 Task: Create a sub task System Test and UAT for the task  Create a new online platform for car rental services in the project AgileNexus , assign it to team member softage.1@softage.net and update the status of the sub task to  Off Track , set the priority of the sub task to High
Action: Mouse moved to (61, 307)
Screenshot: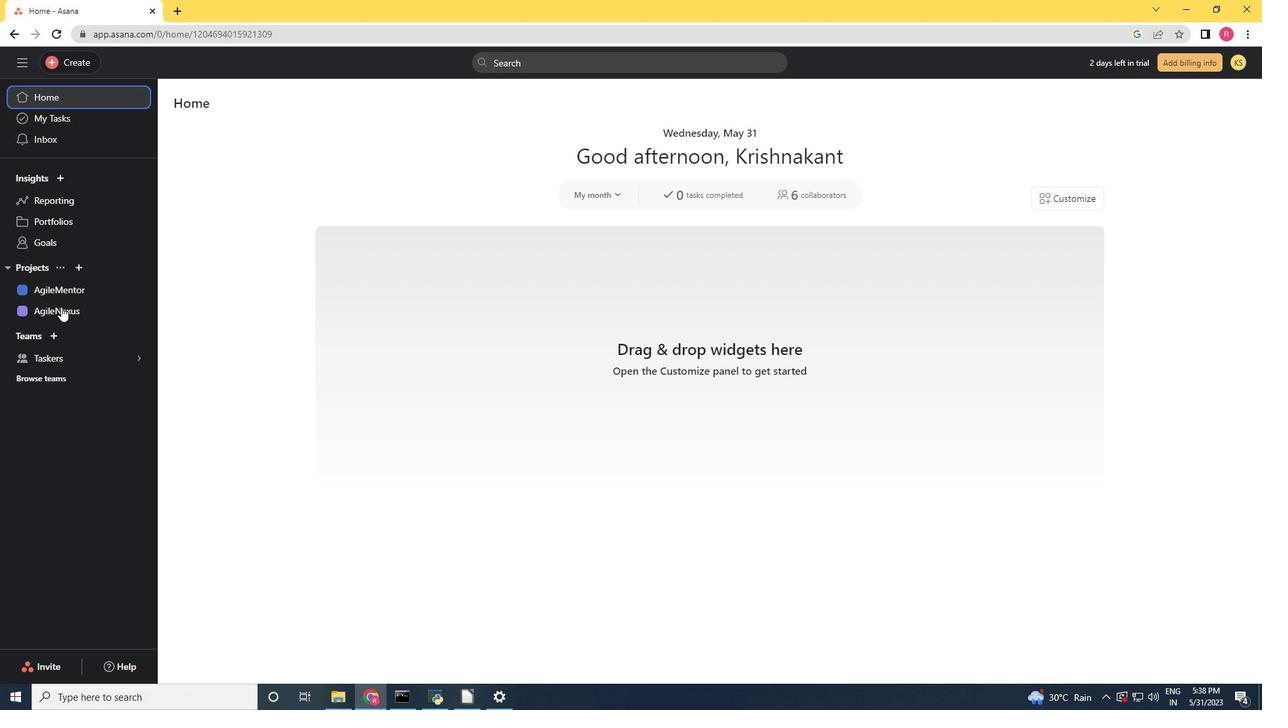 
Action: Mouse pressed left at (61, 307)
Screenshot: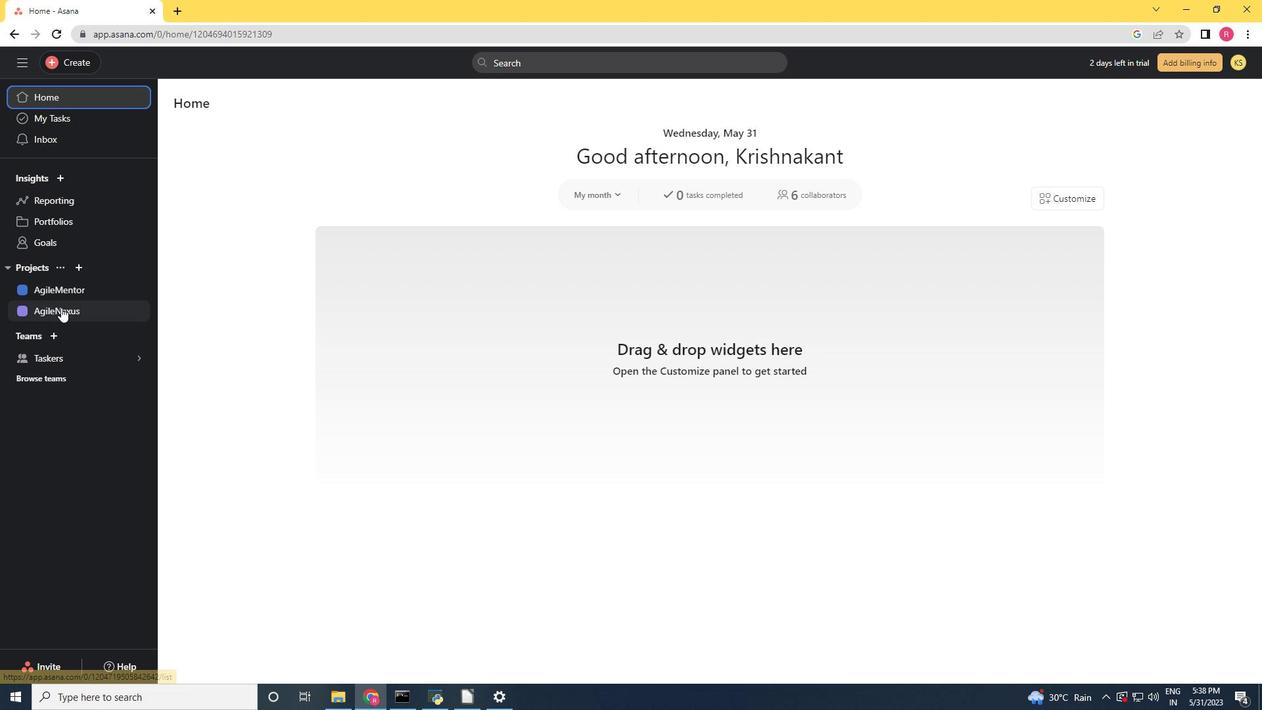 
Action: Mouse moved to (495, 343)
Screenshot: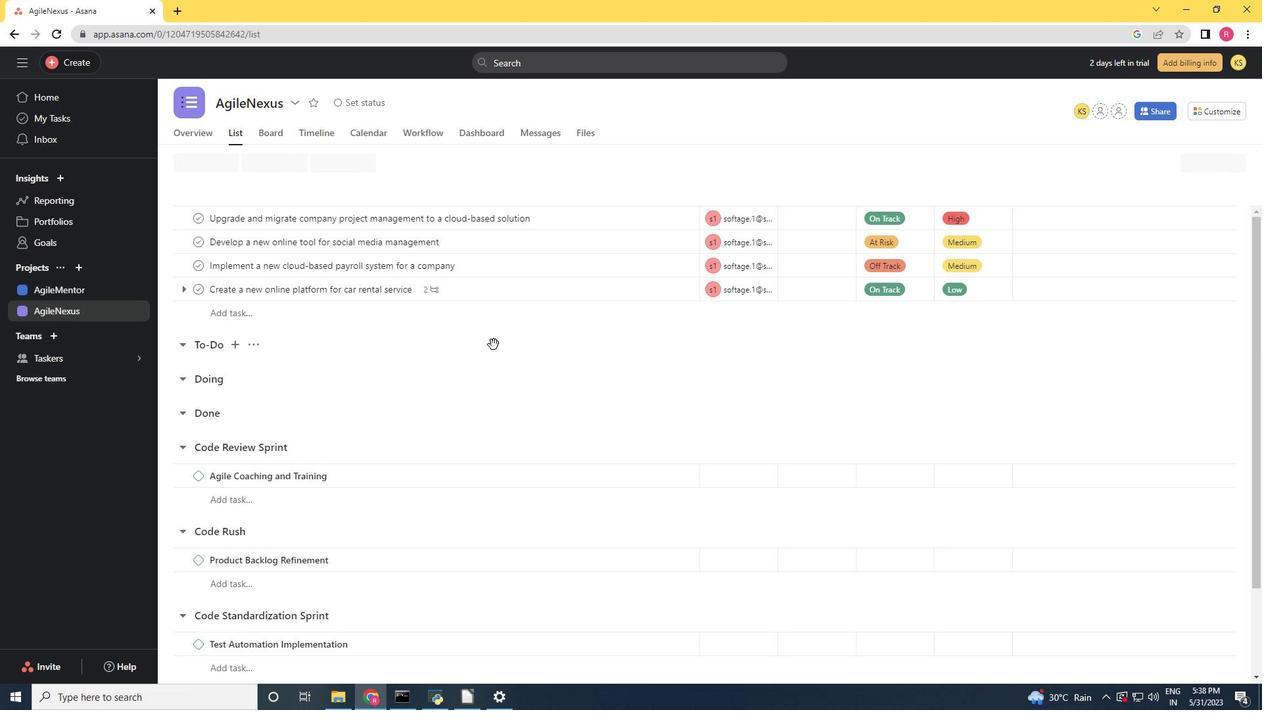 
Action: Mouse scrolled (495, 342) with delta (0, 0)
Screenshot: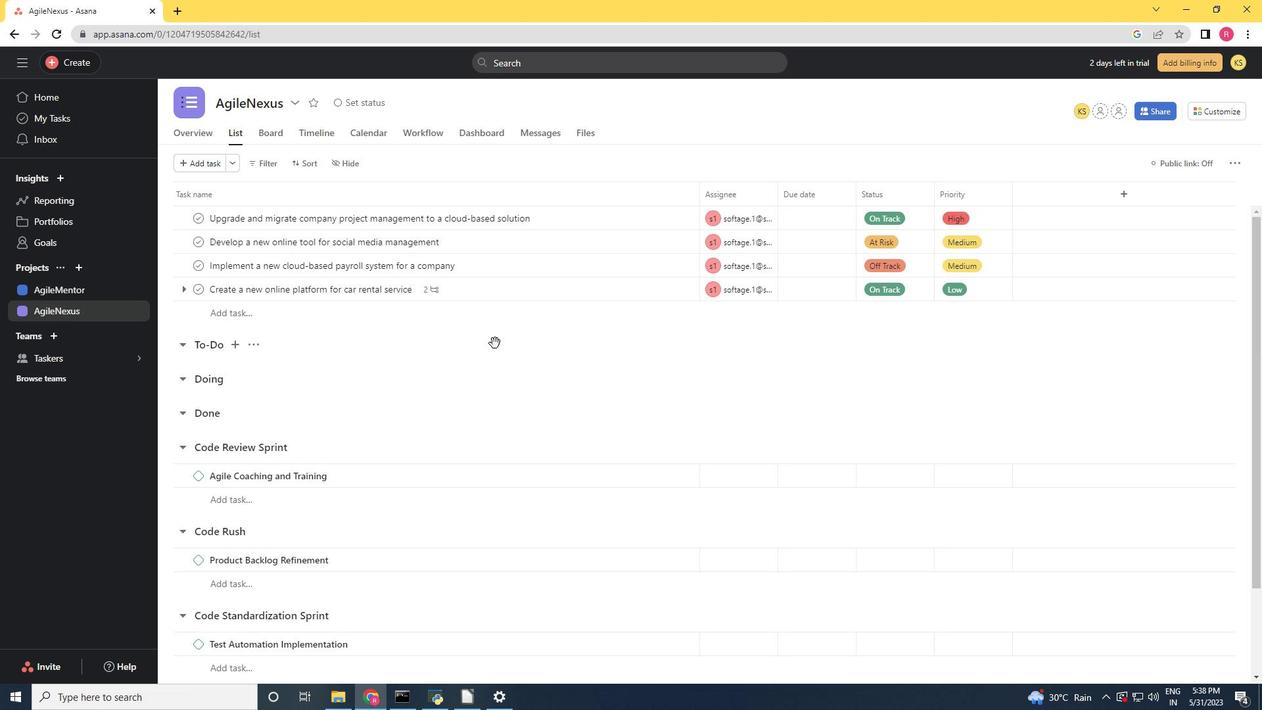 
Action: Mouse moved to (518, 226)
Screenshot: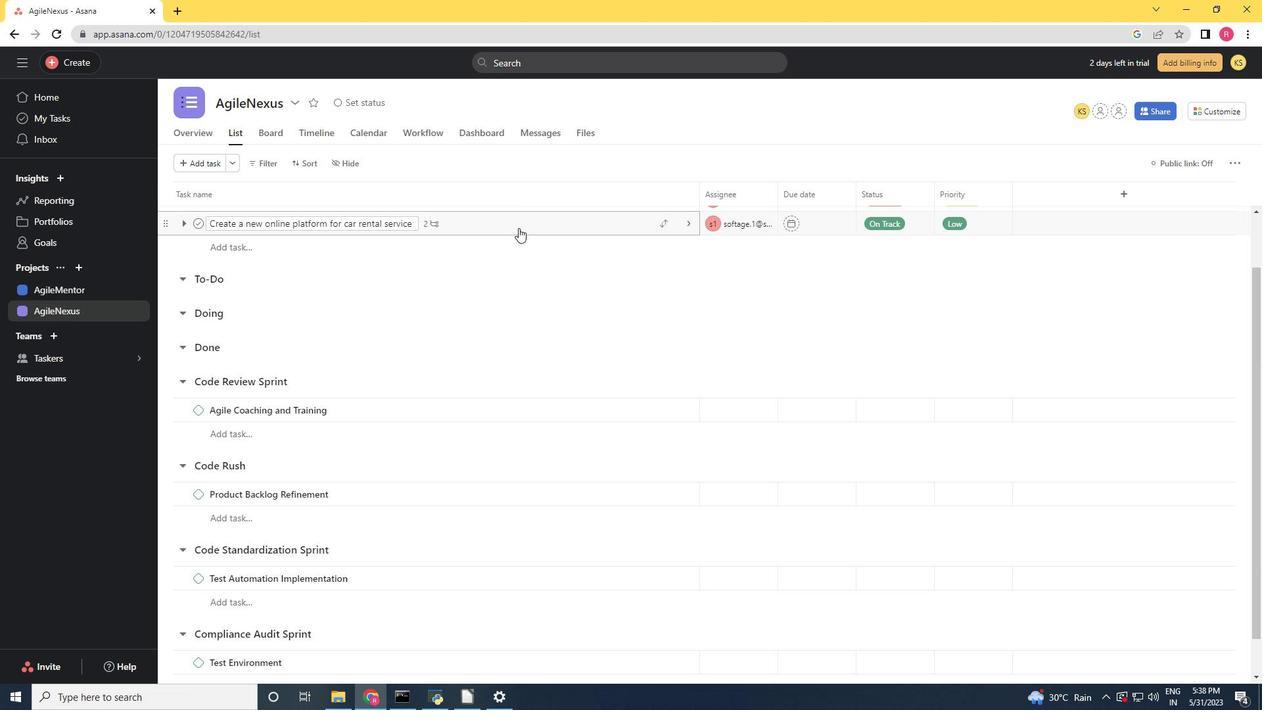 
Action: Mouse pressed left at (518, 226)
Screenshot: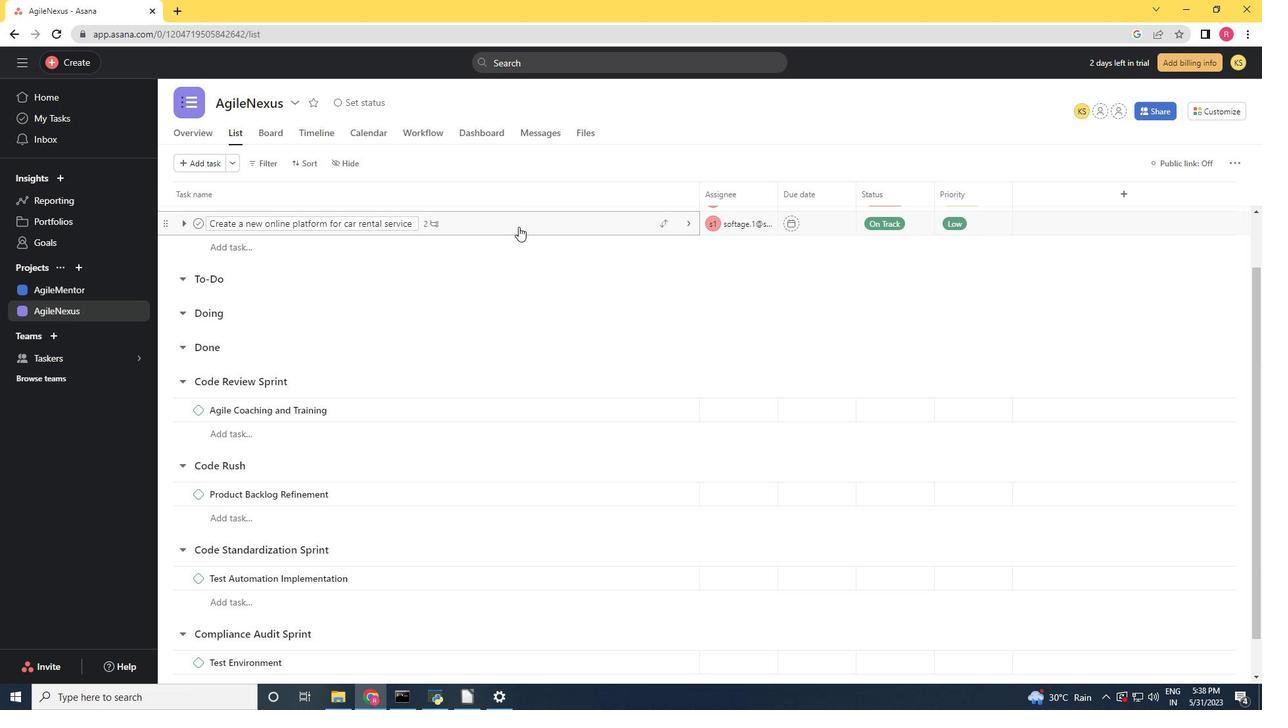 
Action: Mouse moved to (1018, 475)
Screenshot: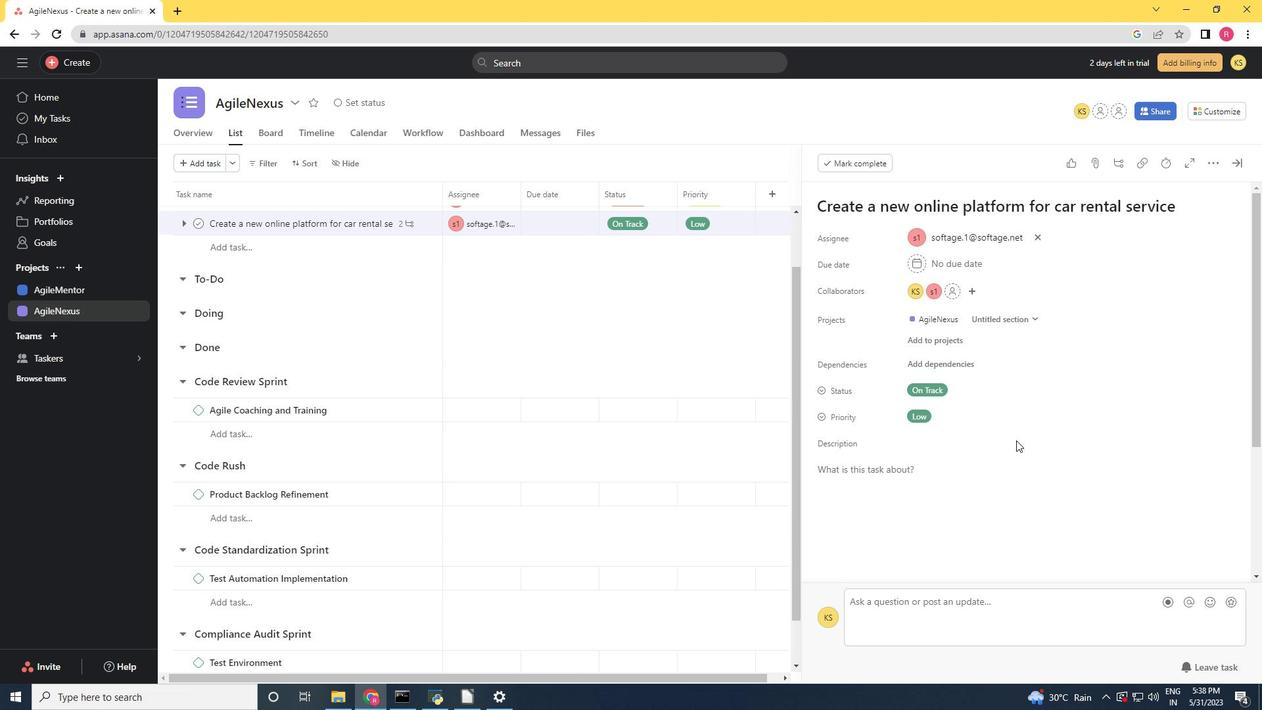
Action: Mouse scrolled (1018, 474) with delta (0, 0)
Screenshot: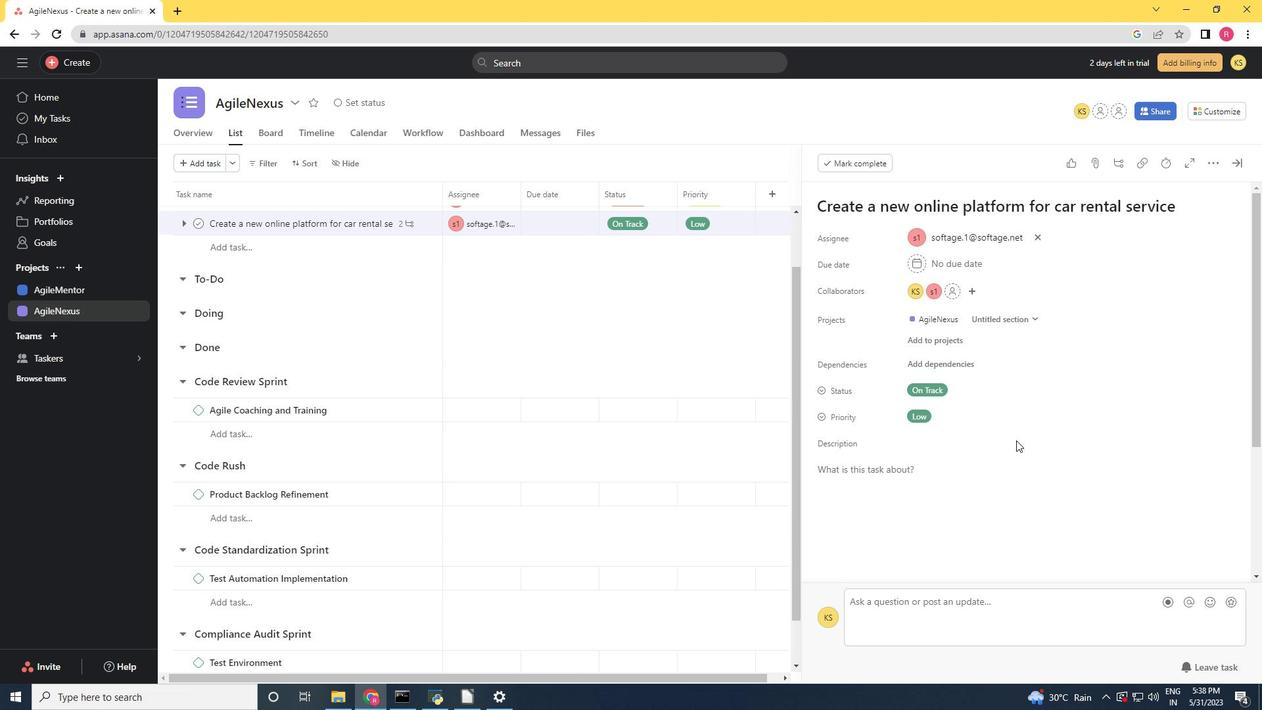 
Action: Mouse scrolled (1018, 474) with delta (0, 0)
Screenshot: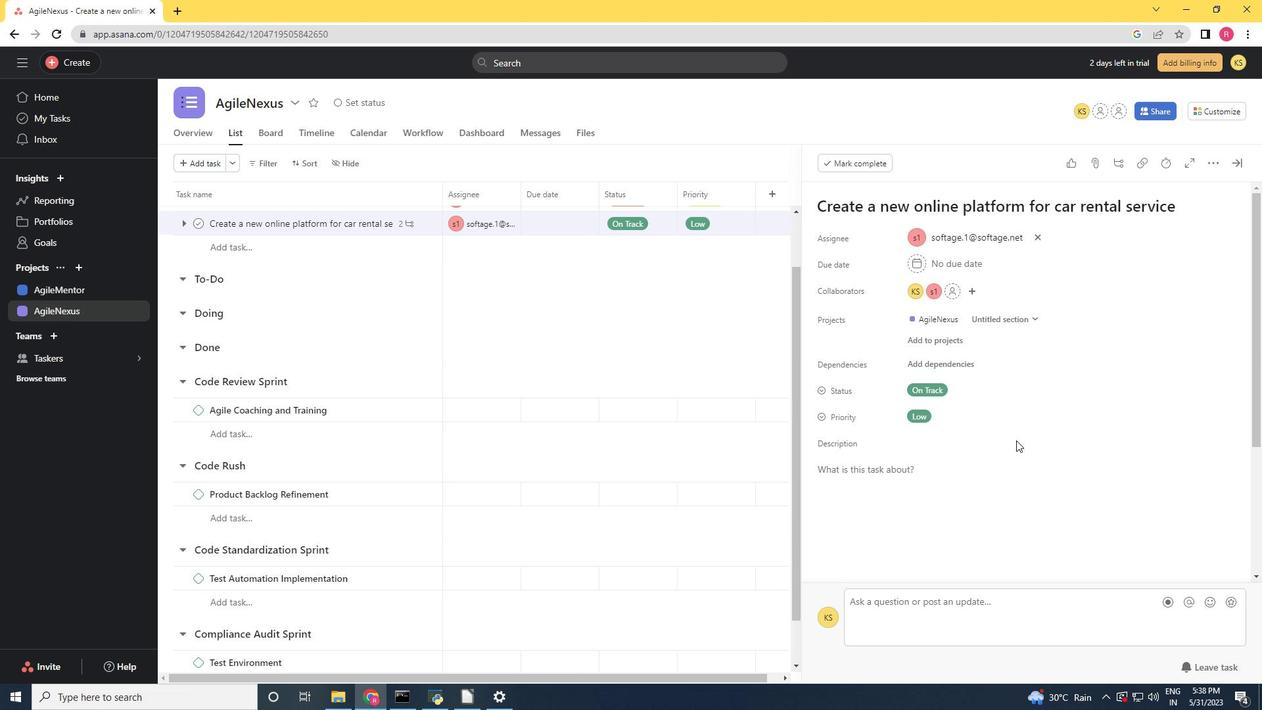 
Action: Mouse scrolled (1018, 474) with delta (0, 0)
Screenshot: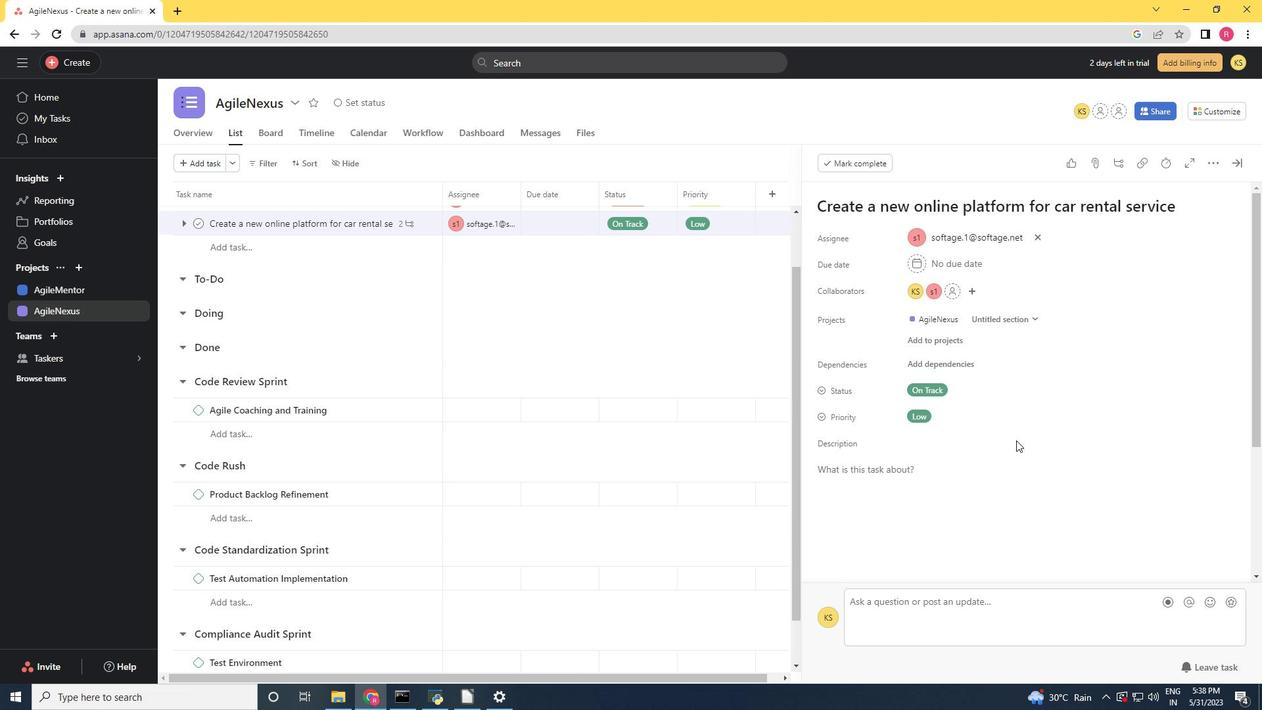 
Action: Mouse scrolled (1018, 474) with delta (0, 0)
Screenshot: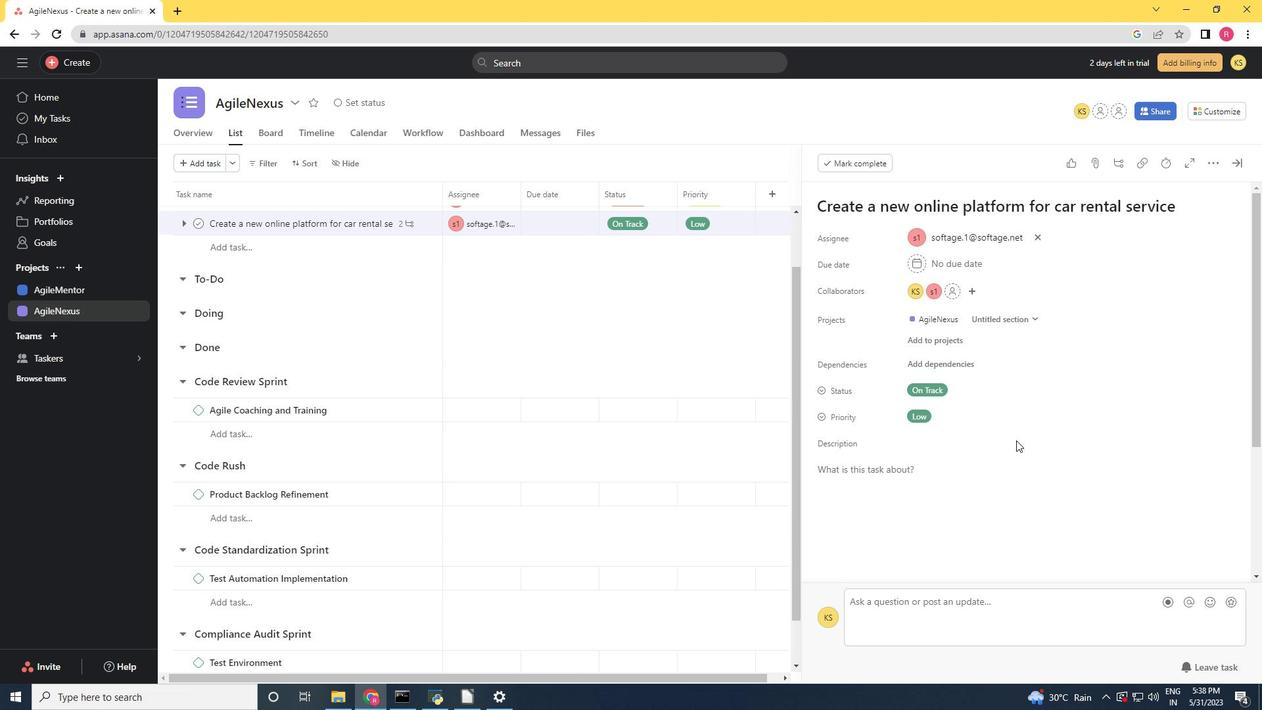 
Action: Mouse moved to (856, 475)
Screenshot: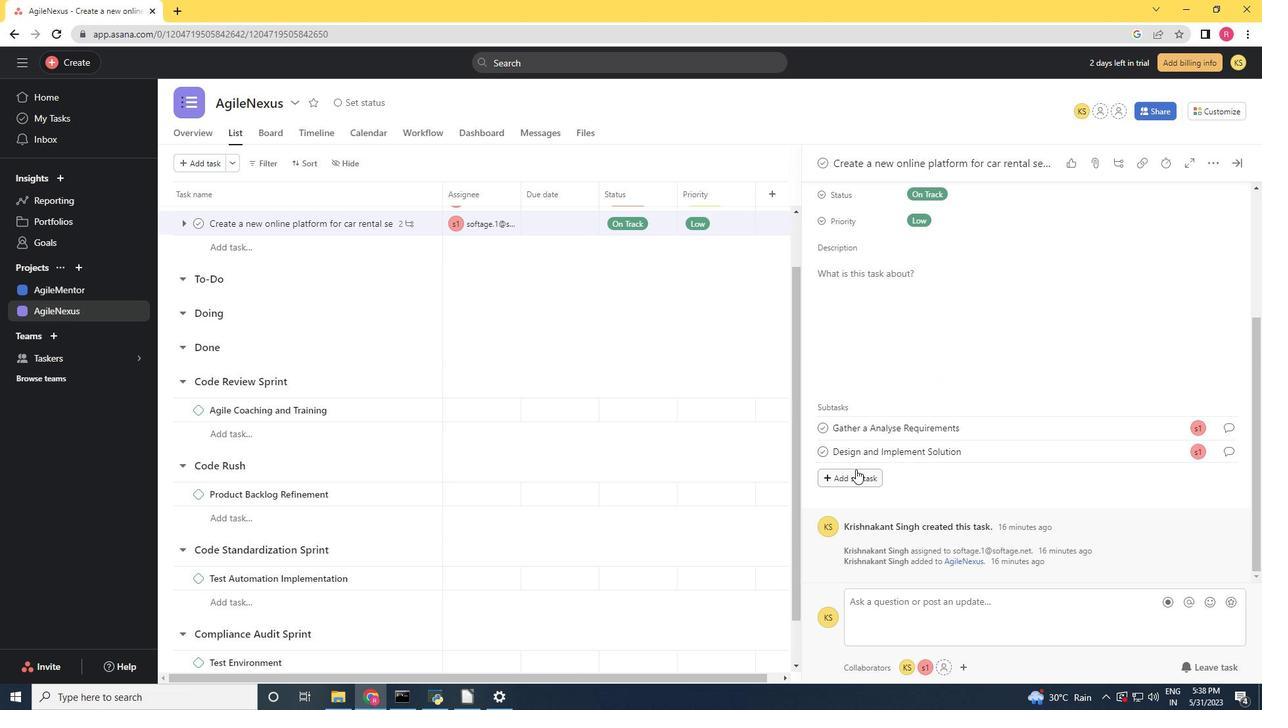 
Action: Mouse pressed left at (856, 475)
Screenshot: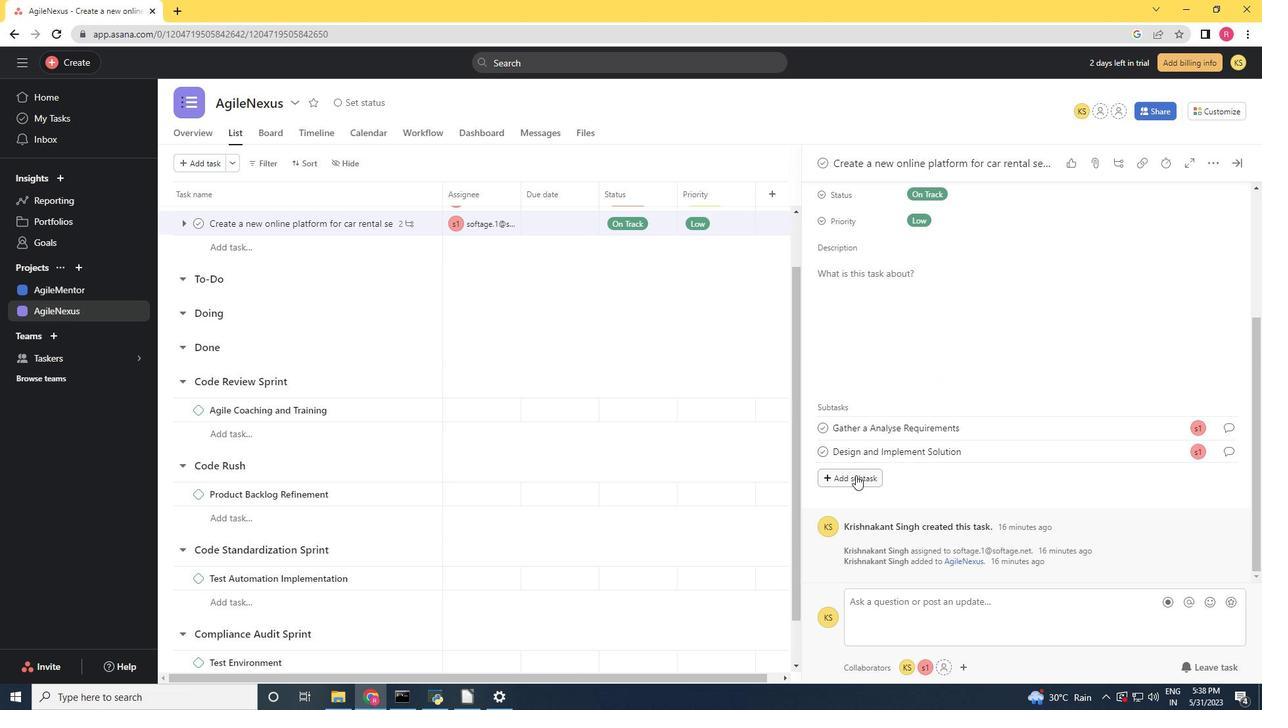 
Action: Key pressed <Key.shift><Key.shift><Key.shift><Key.shift><Key.shift><Key.shift><Key.shift>System<Key.space><Key.shift>Test<Key.space>and<Key.space><Key.shift>Uat<Key.backspace><Key.backspace><Key.shift>AT
Screenshot: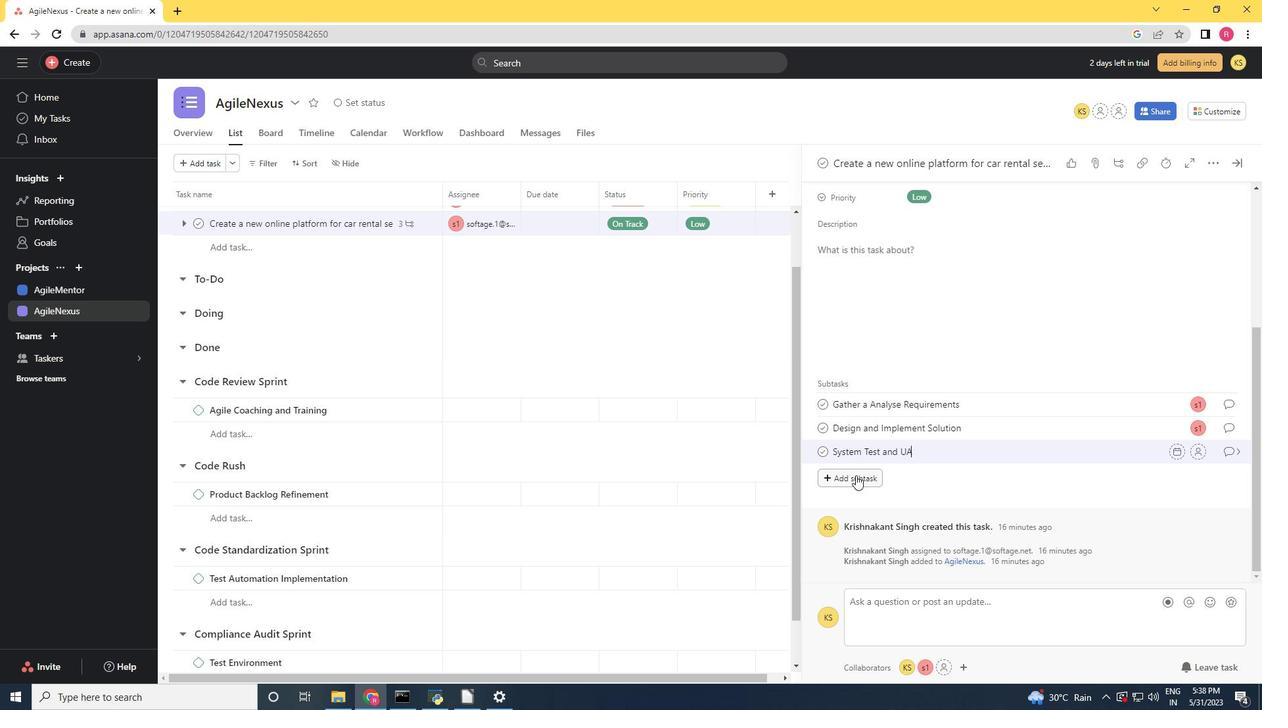 
Action: Mouse moved to (1202, 451)
Screenshot: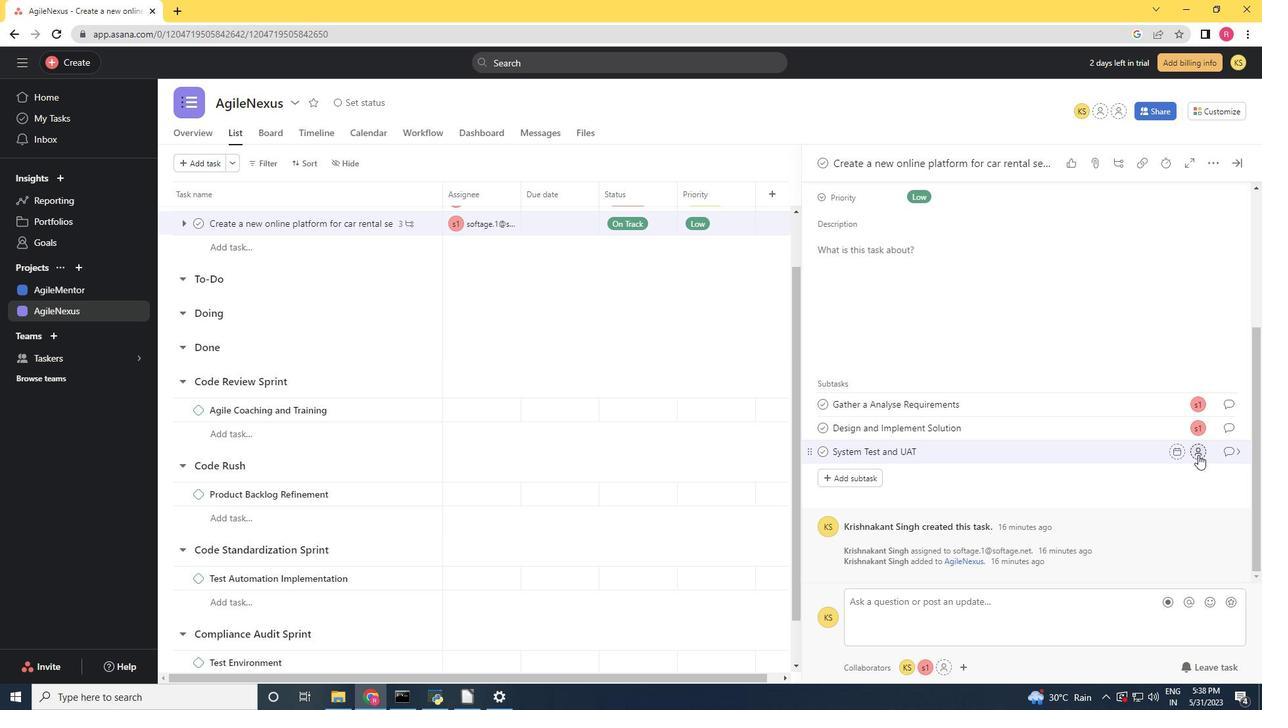 
Action: Mouse pressed left at (1202, 451)
Screenshot: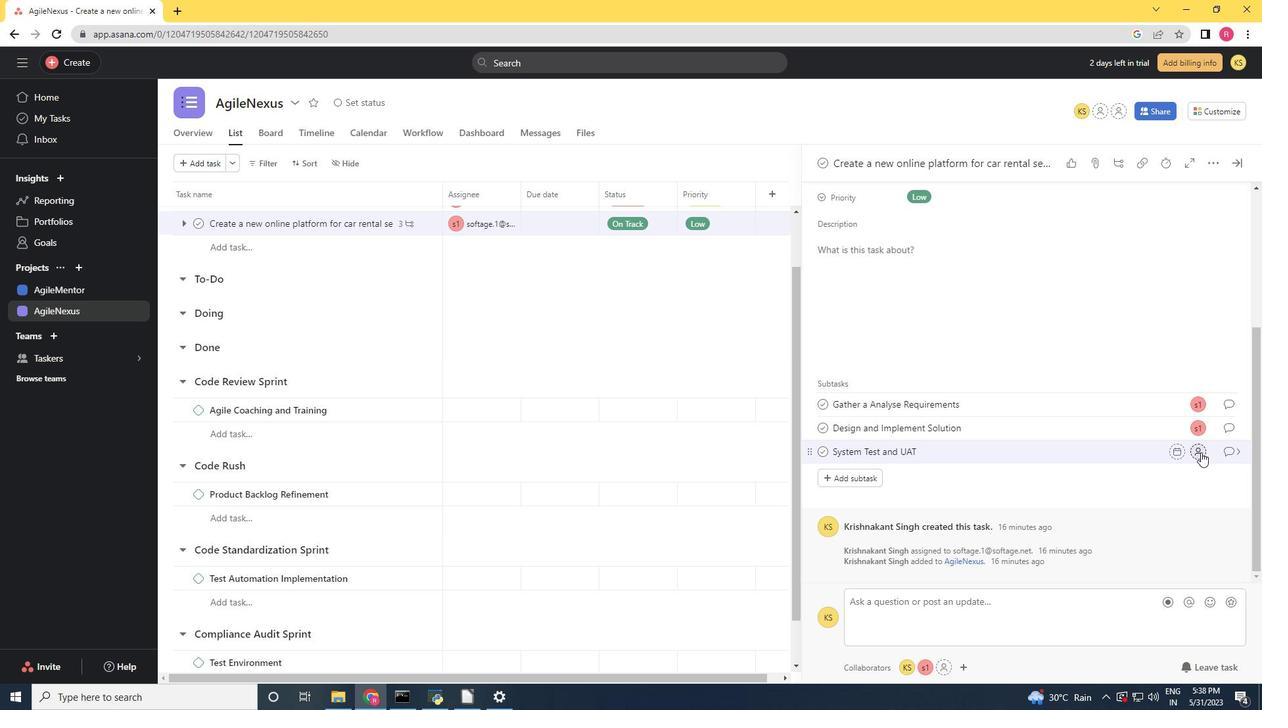 
Action: Mouse moved to (1262, 351)
Screenshot: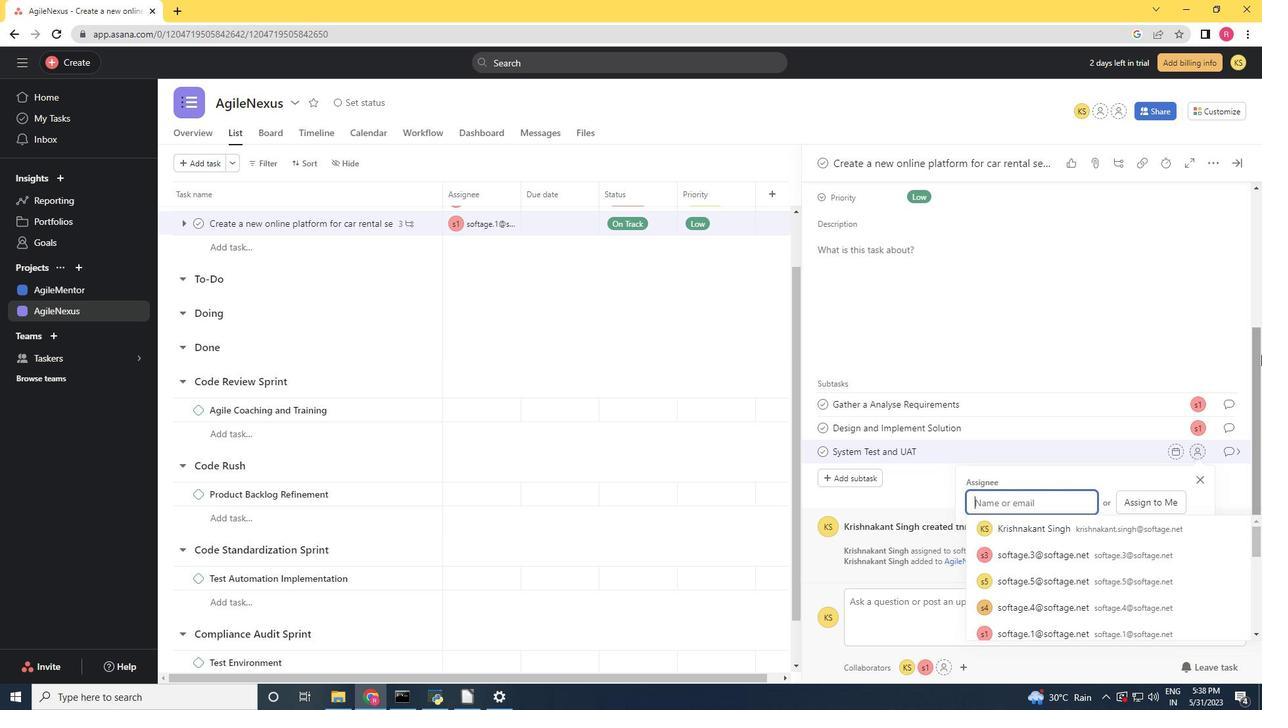 
Action: Key pressed softage.1<Key.shift>@softage.net
Screenshot: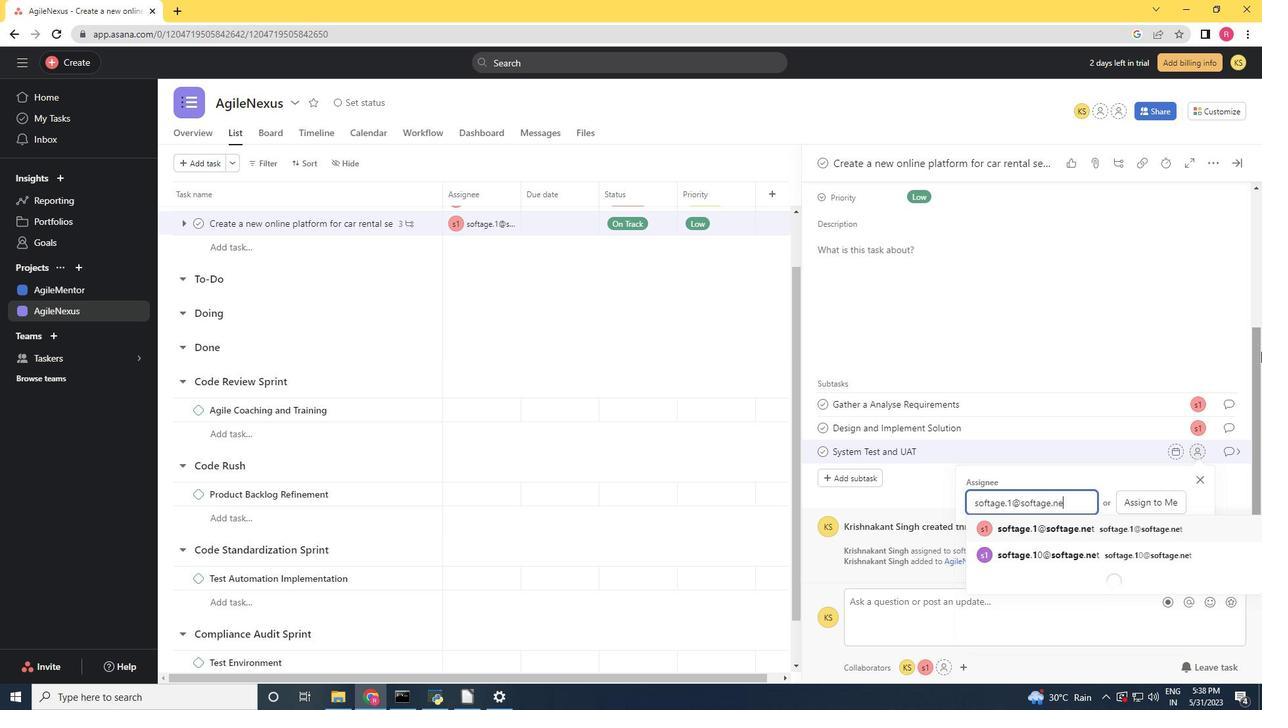 
Action: Mouse moved to (1062, 520)
Screenshot: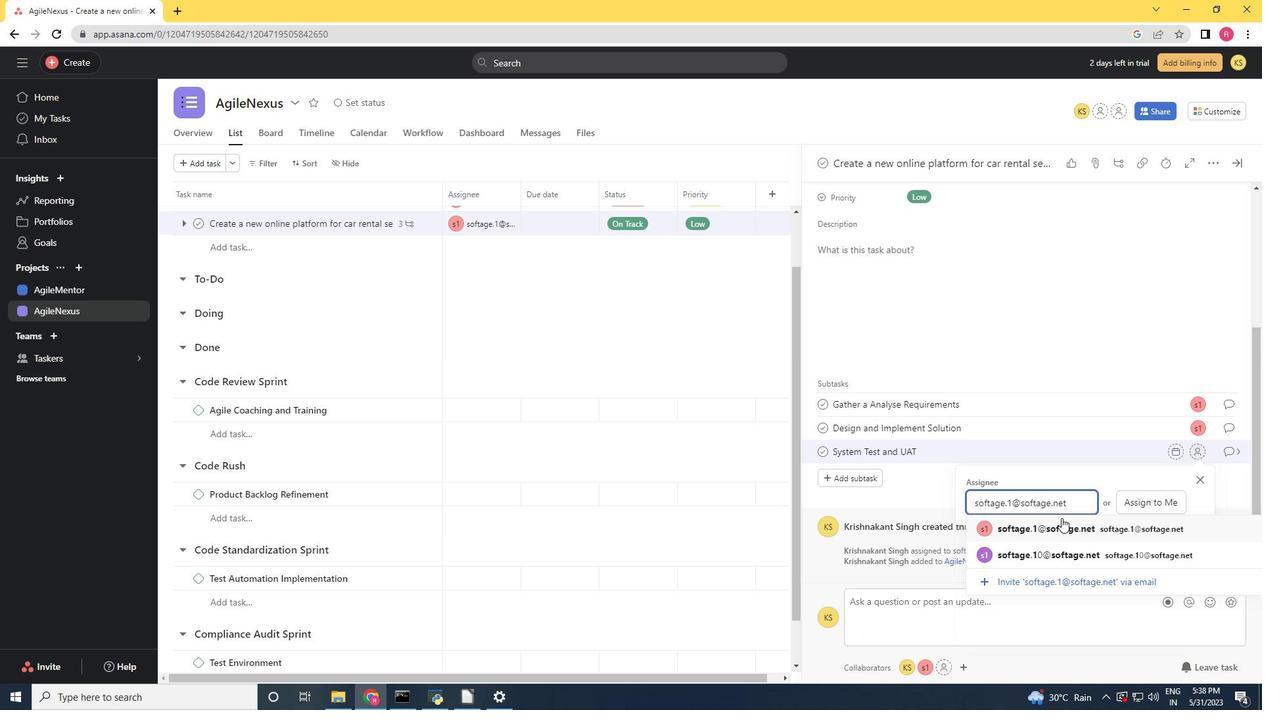 
Action: Mouse pressed left at (1062, 520)
Screenshot: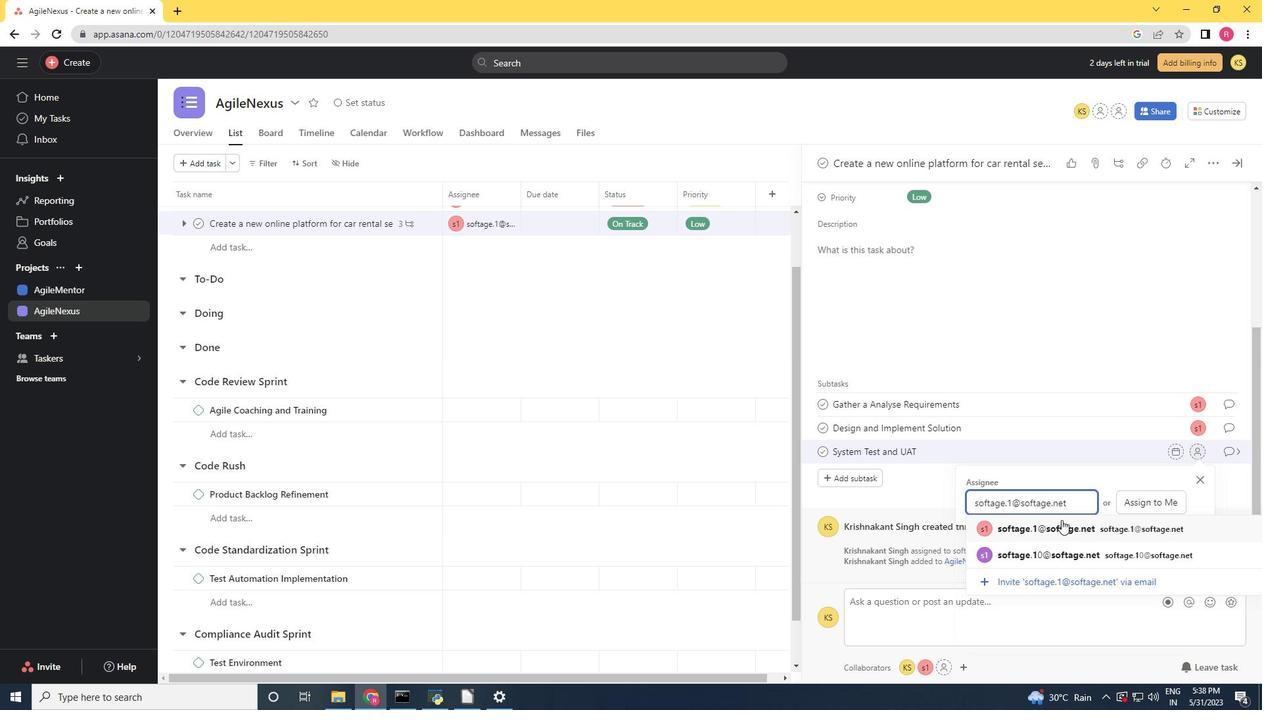 
Action: Mouse moved to (1233, 452)
Screenshot: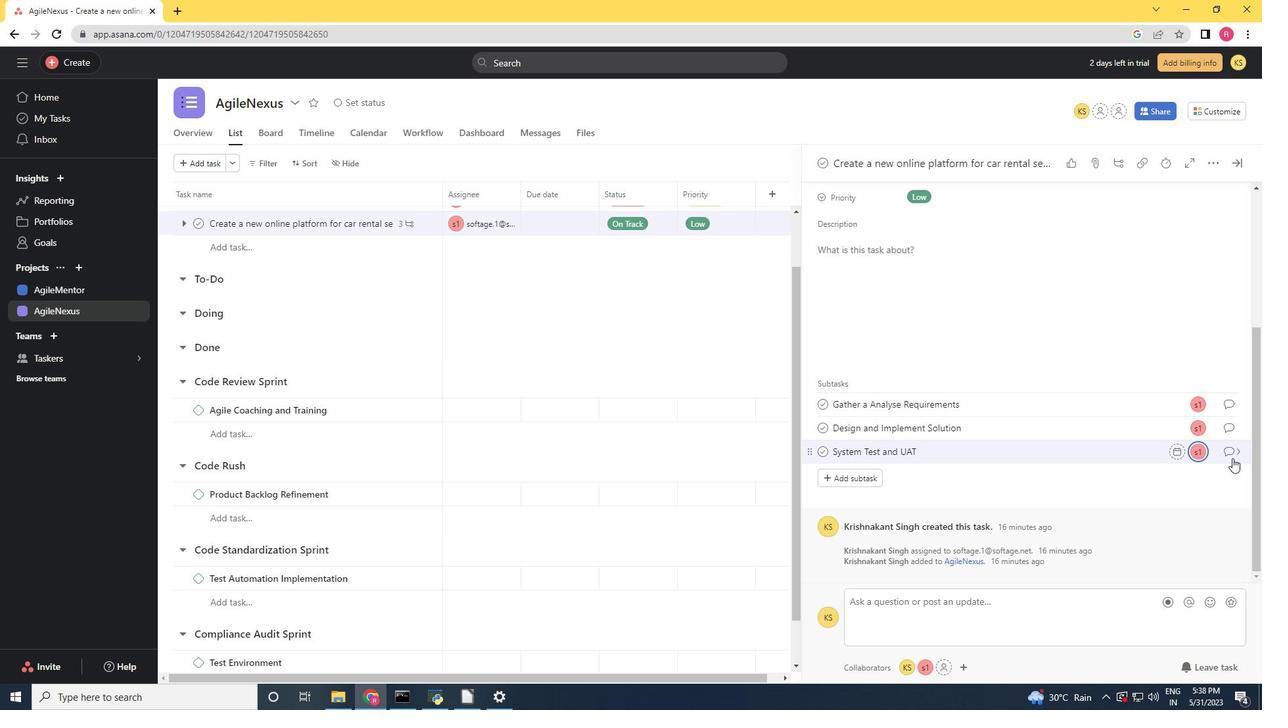 
Action: Mouse pressed left at (1233, 452)
Screenshot: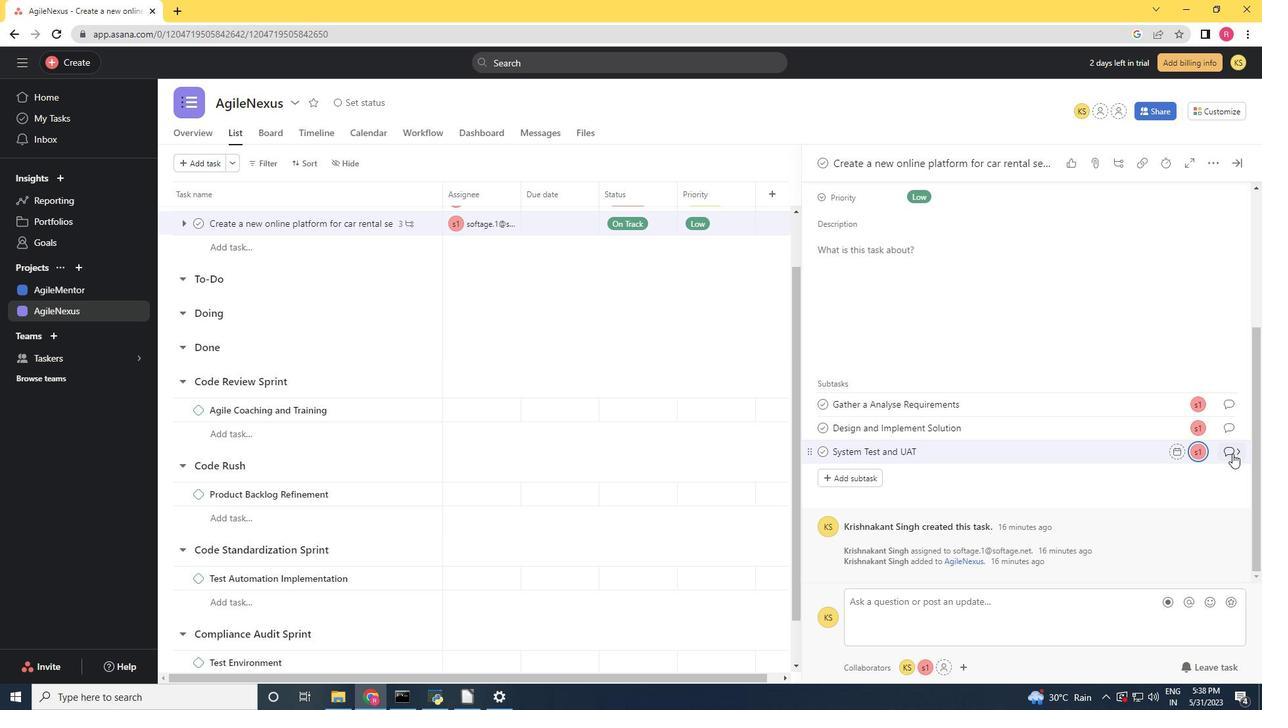 
Action: Mouse moved to (859, 373)
Screenshot: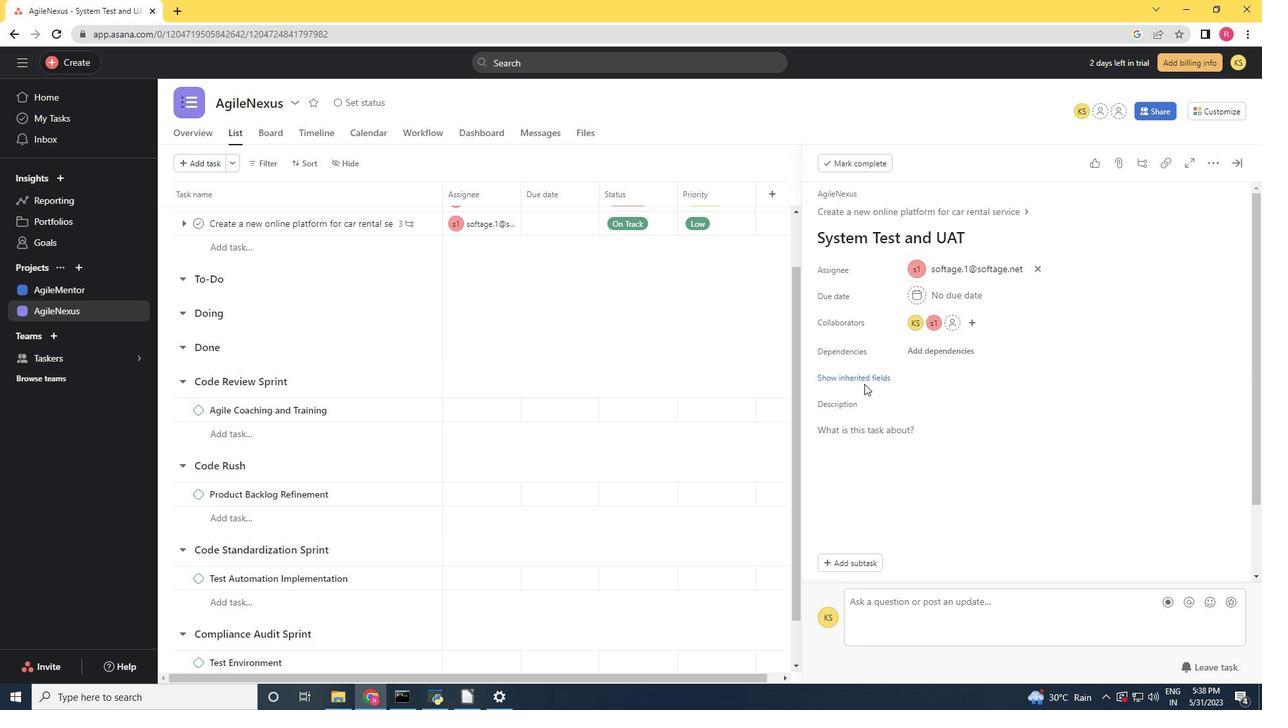 
Action: Mouse pressed left at (859, 373)
Screenshot: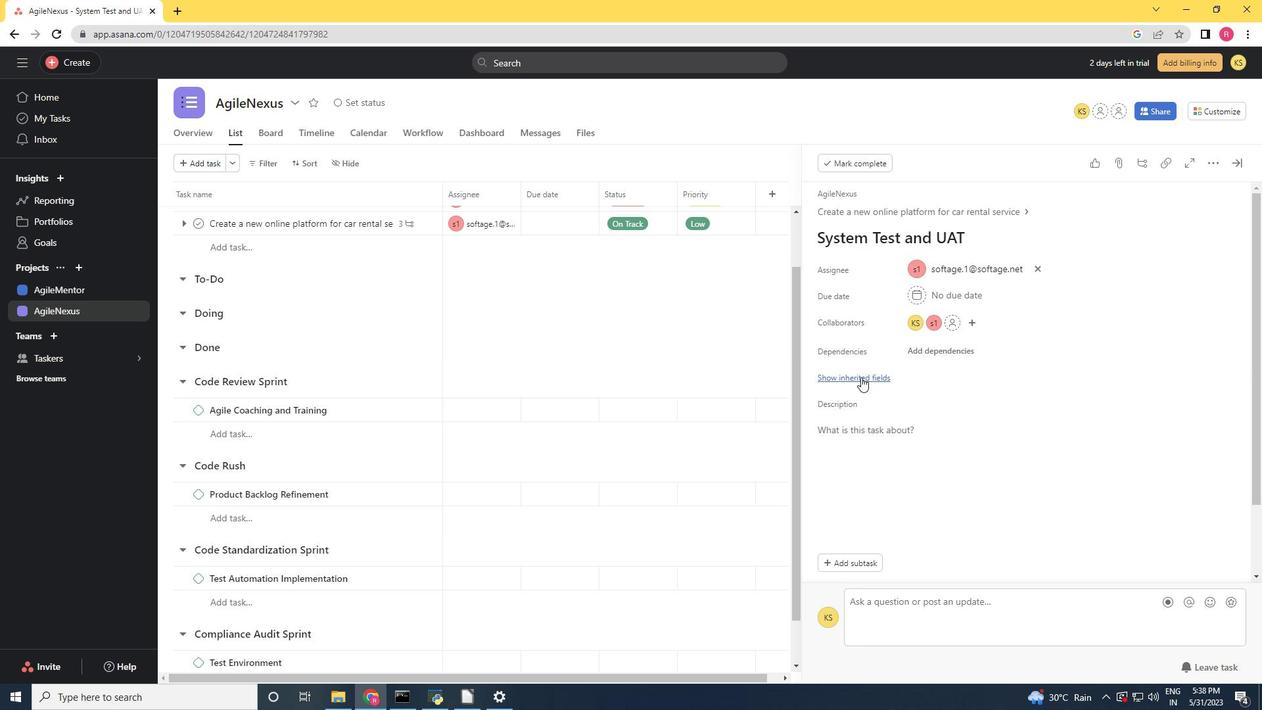 
Action: Mouse moved to (930, 408)
Screenshot: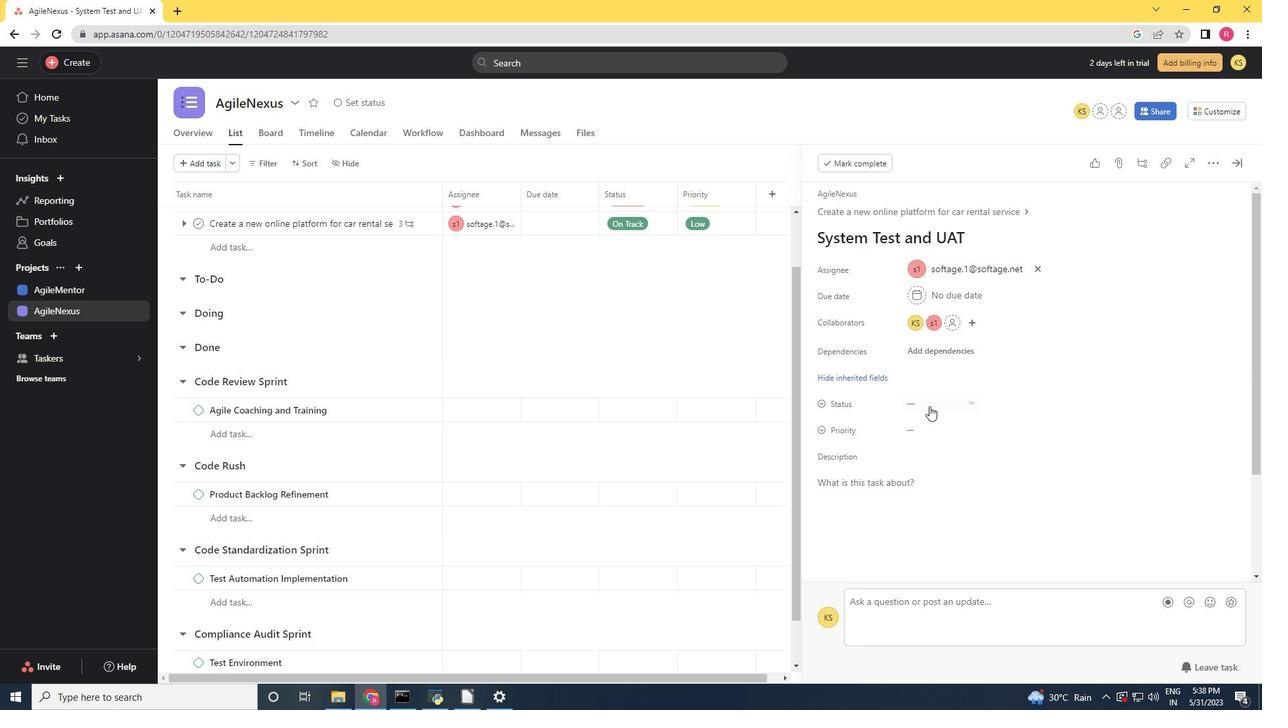 
Action: Mouse pressed left at (930, 408)
Screenshot: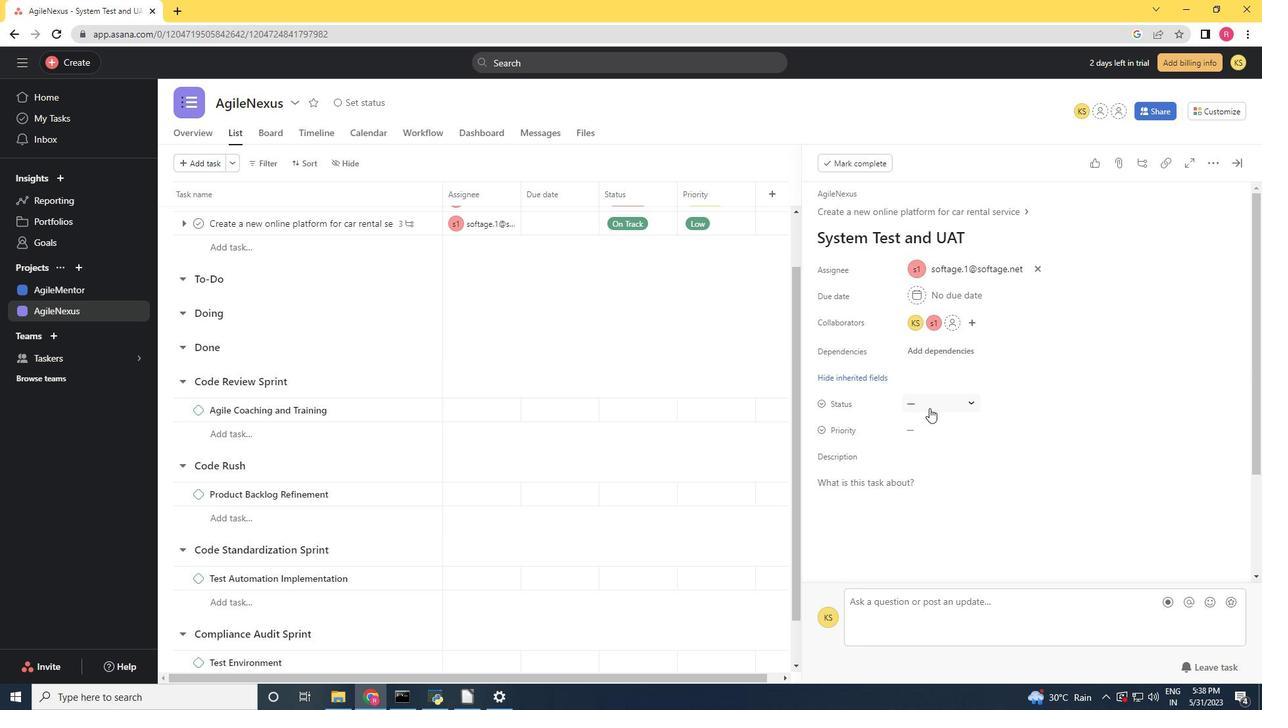 
Action: Mouse moved to (969, 474)
Screenshot: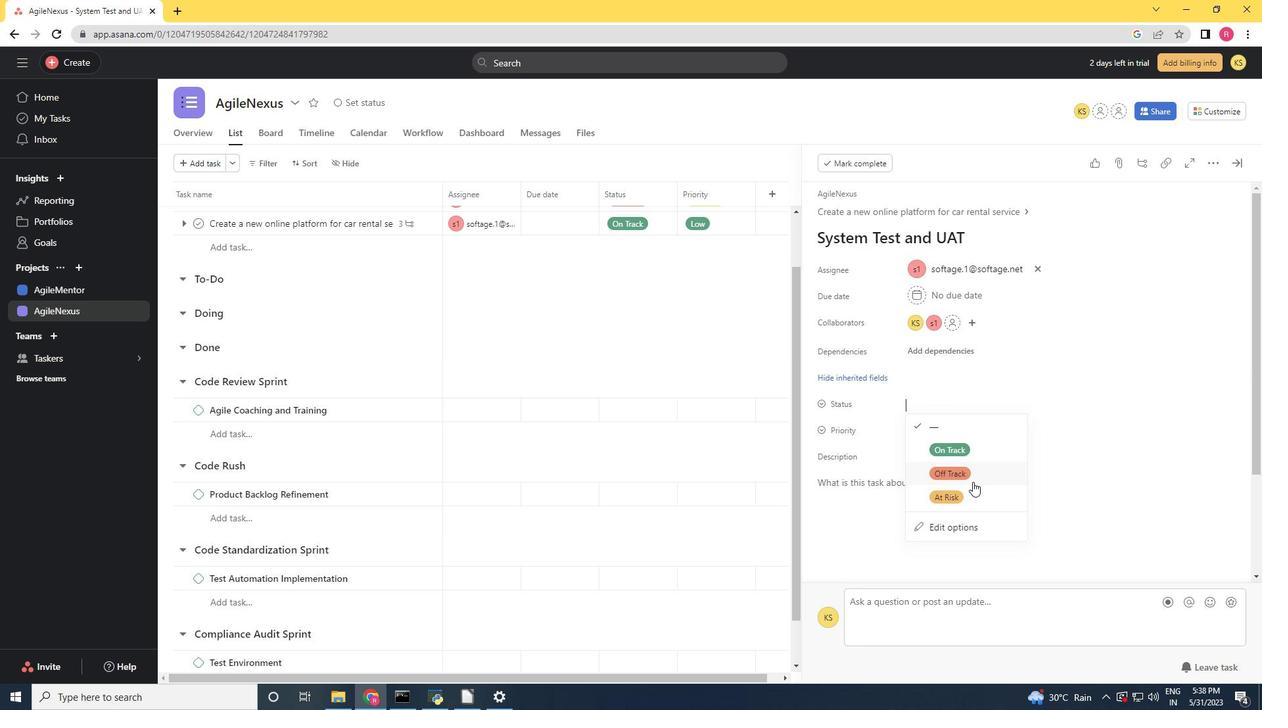 
Action: Mouse pressed left at (969, 474)
Screenshot: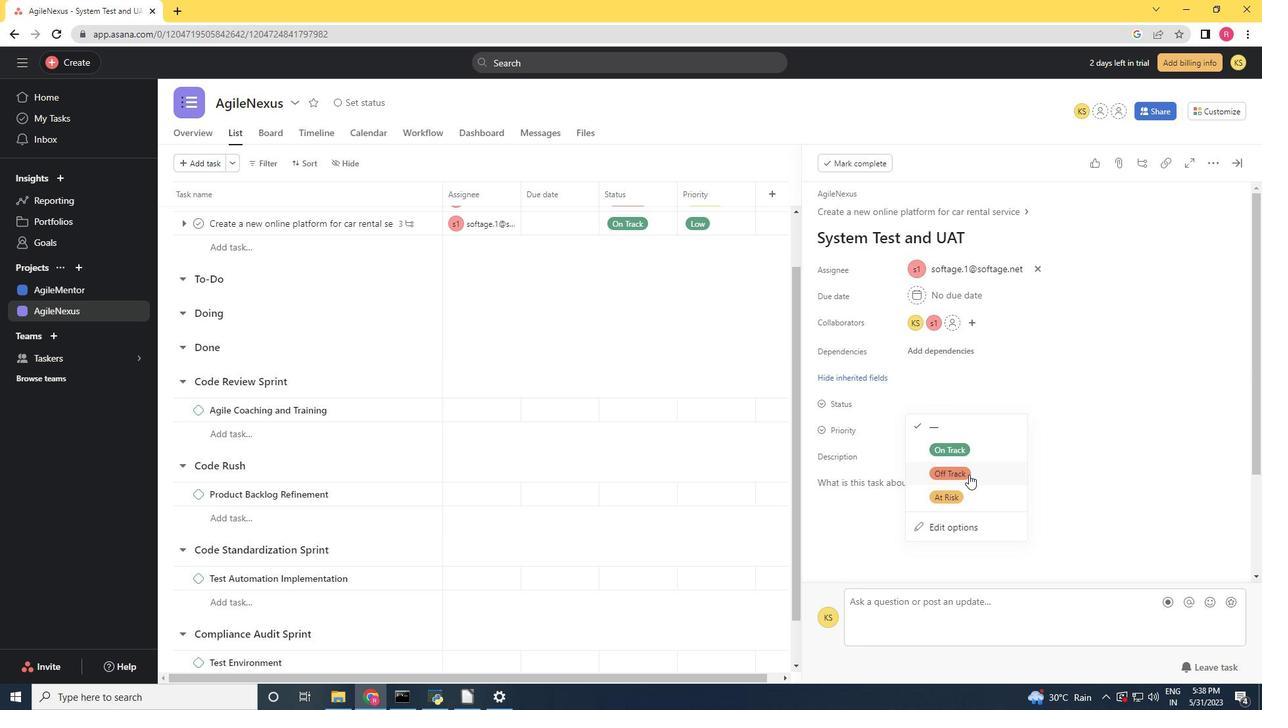 
Action: Mouse moved to (926, 429)
Screenshot: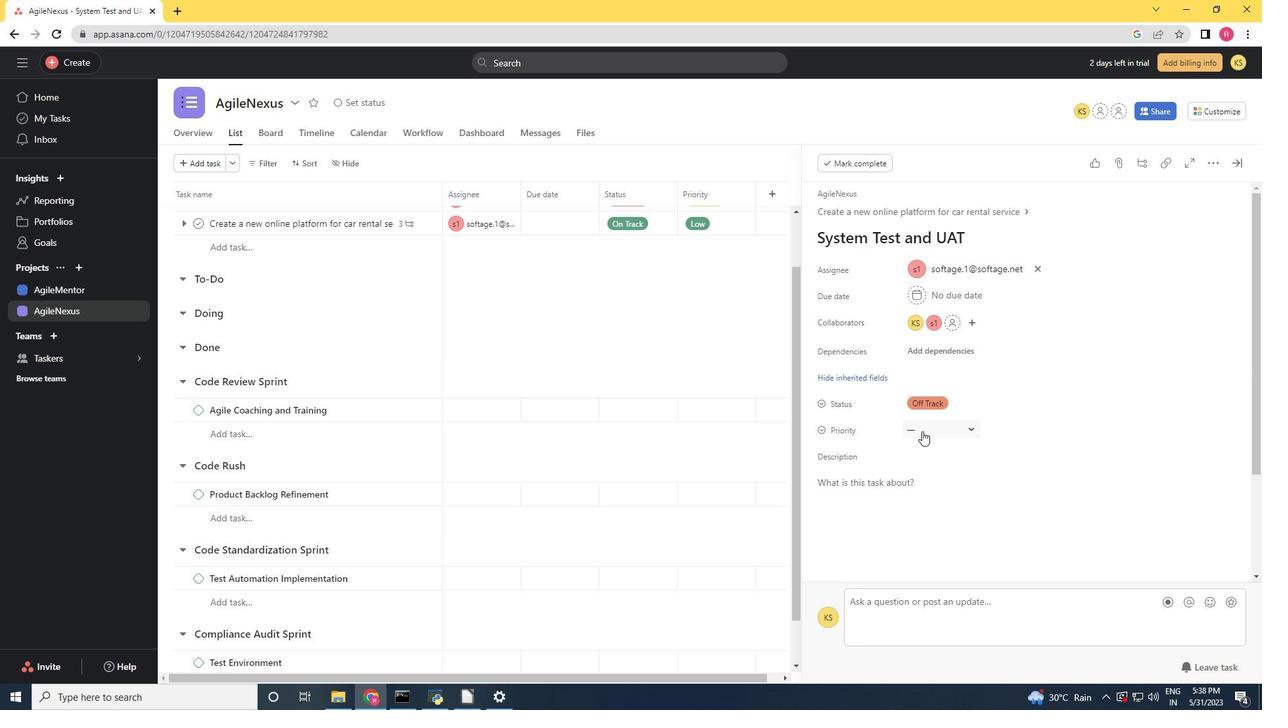 
Action: Mouse pressed left at (926, 429)
Screenshot: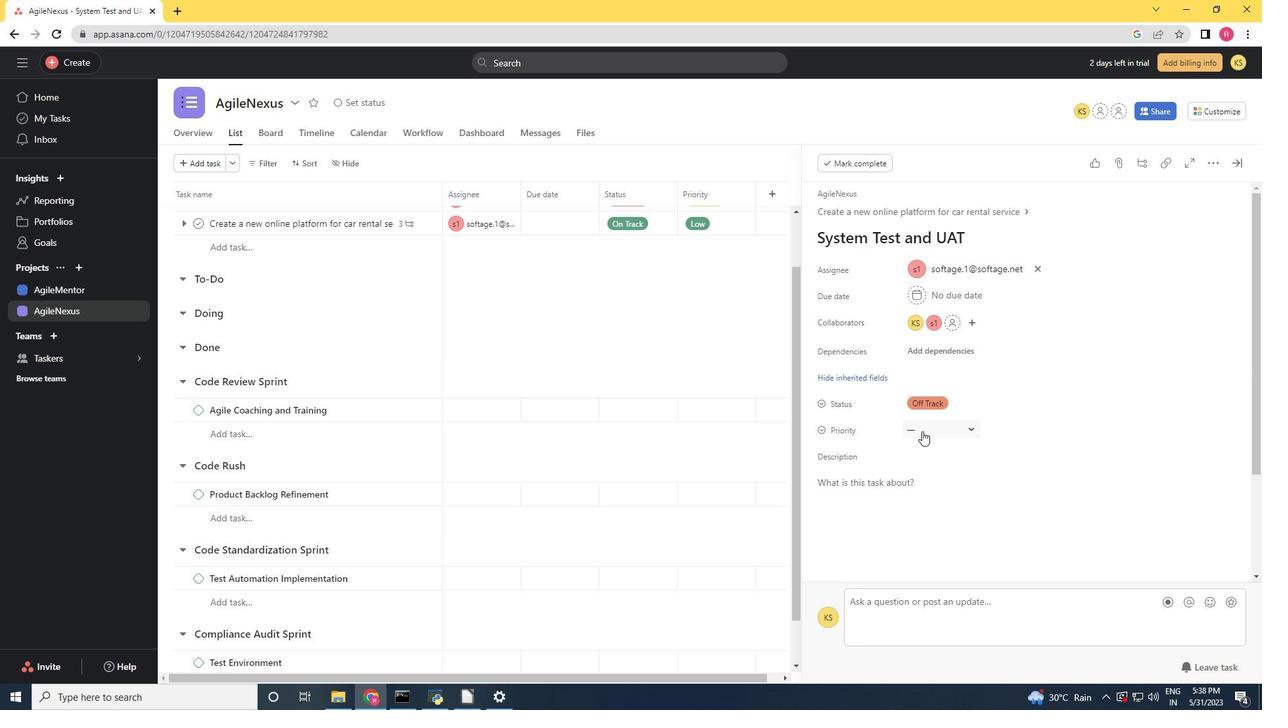 
Action: Mouse moved to (947, 465)
Screenshot: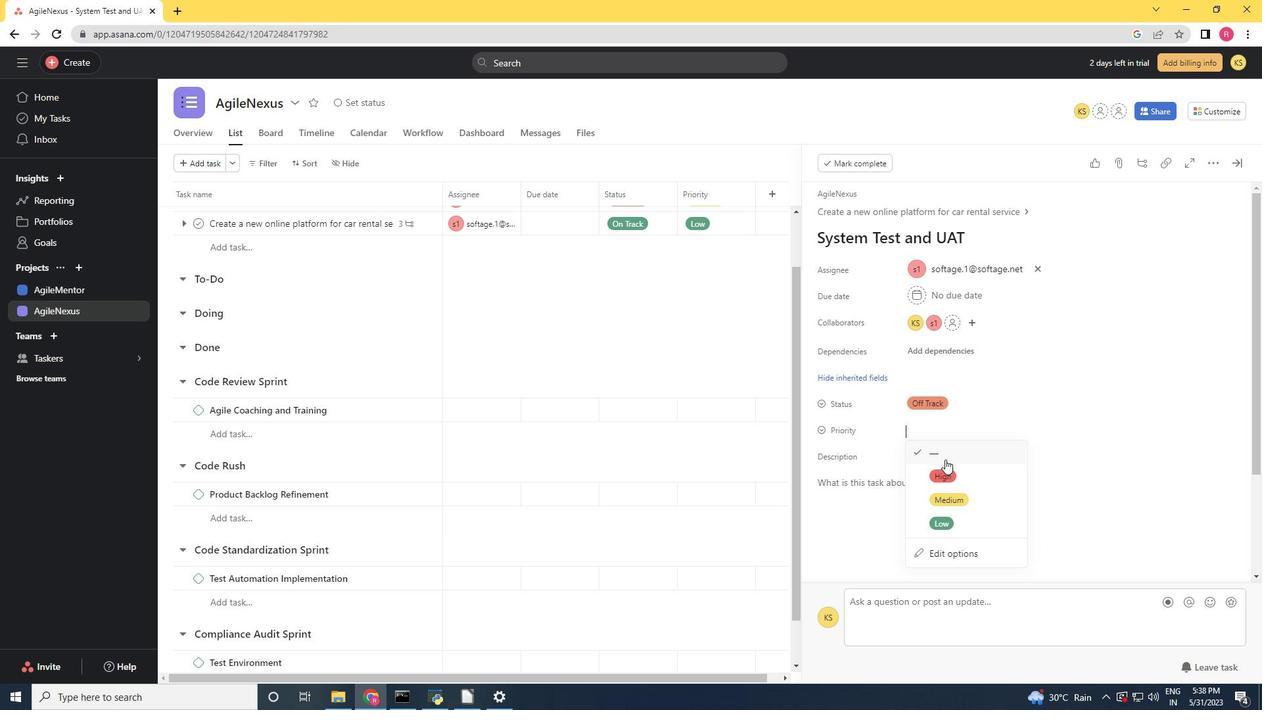 
Action: Mouse pressed left at (947, 465)
Screenshot: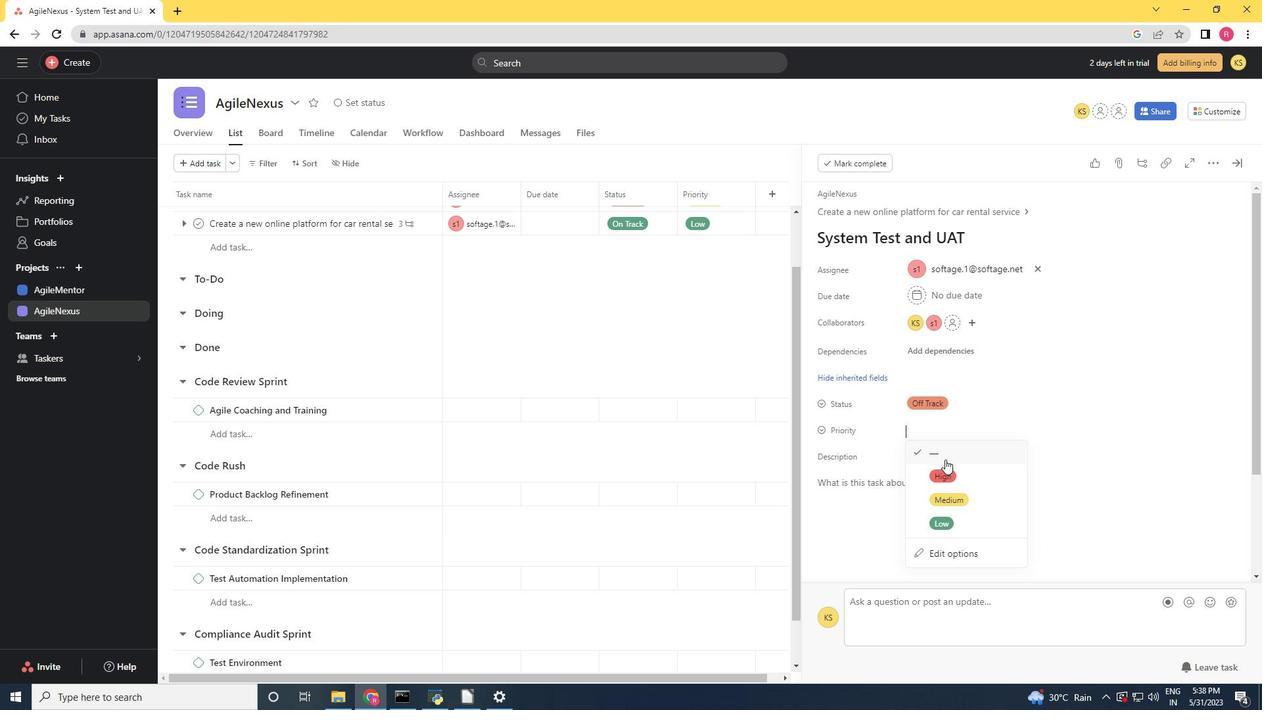 
Action: Mouse moved to (1114, 449)
Screenshot: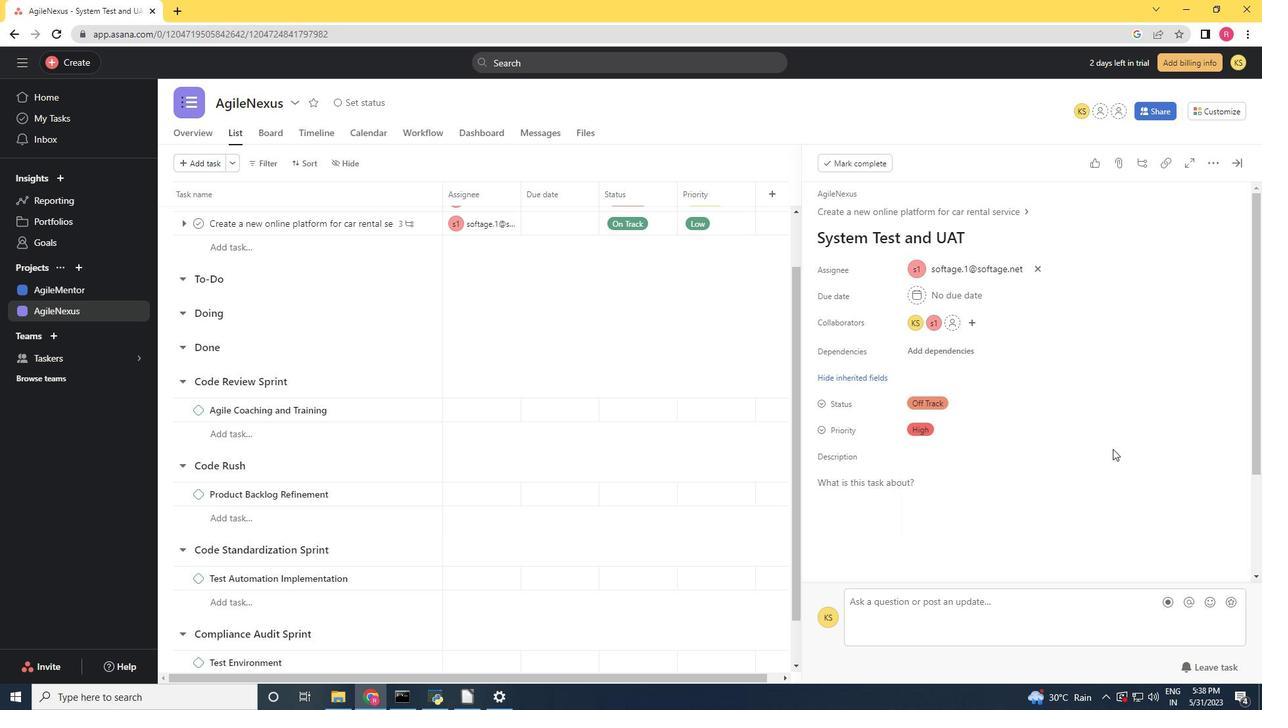 
